 Task: Sort the products in the category "Pasta" by unit price (high first).
Action: Mouse moved to (15, 116)
Screenshot: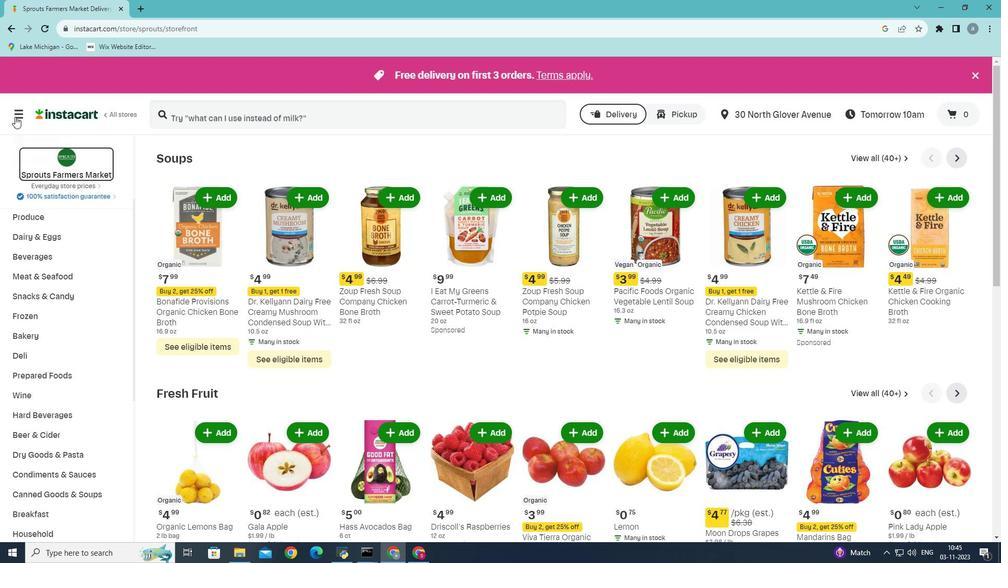 
Action: Mouse pressed left at (15, 116)
Screenshot: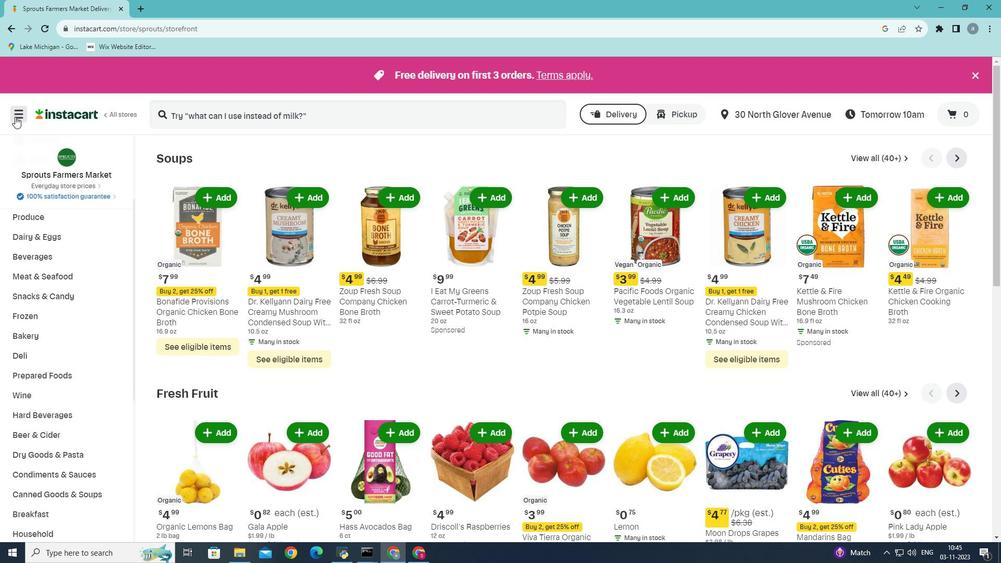 
Action: Mouse moved to (37, 289)
Screenshot: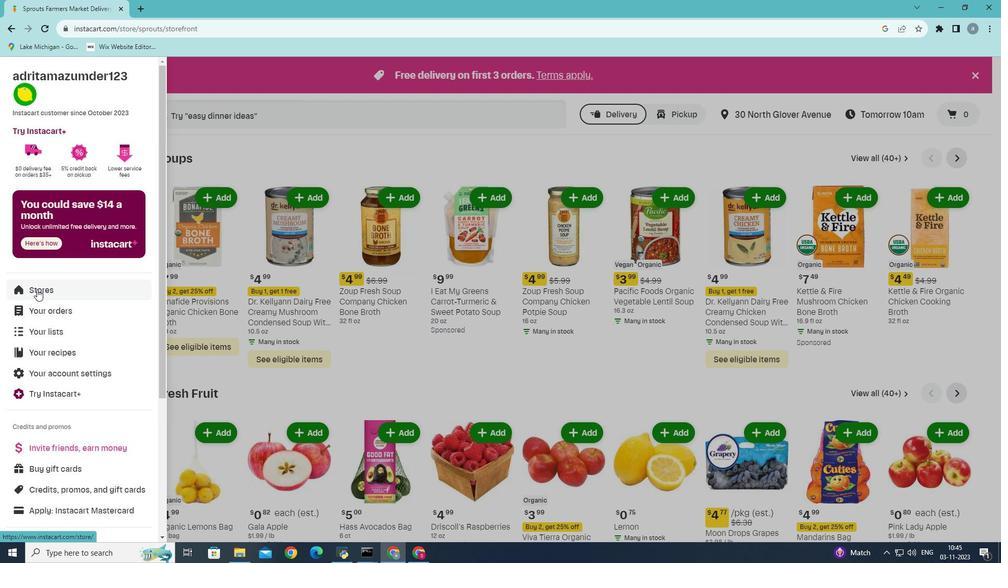 
Action: Mouse pressed left at (37, 289)
Screenshot: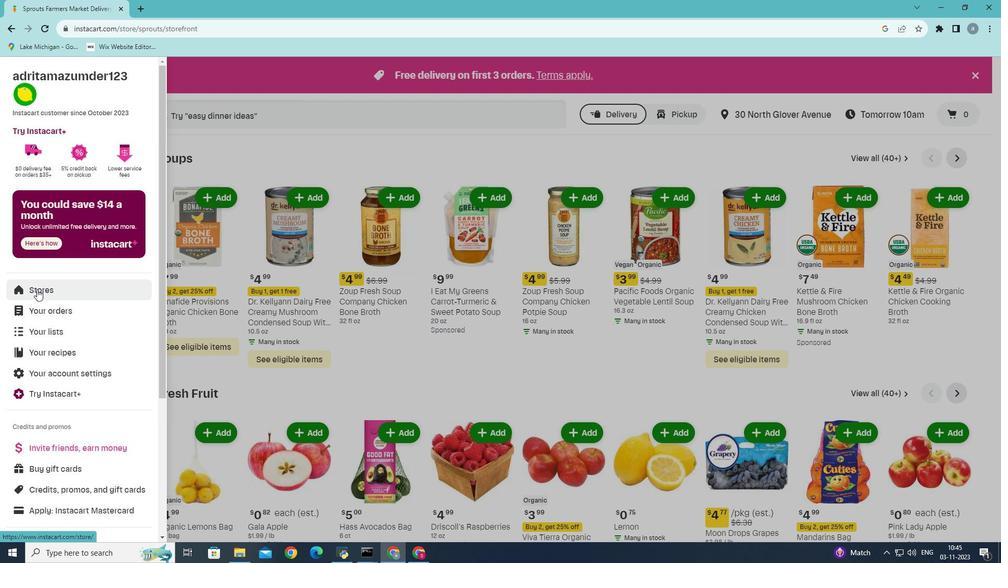 
Action: Mouse moved to (240, 119)
Screenshot: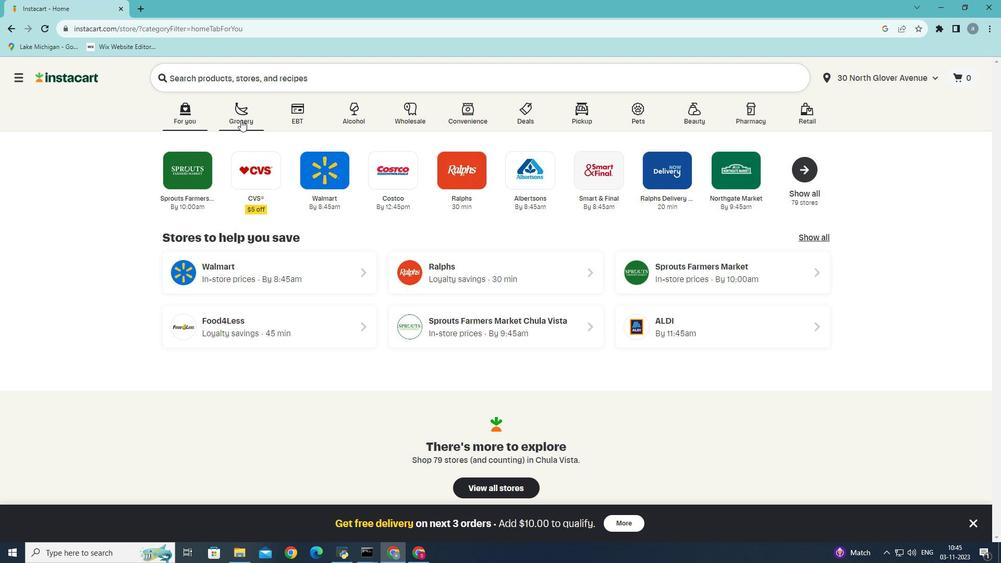 
Action: Mouse pressed left at (240, 119)
Screenshot: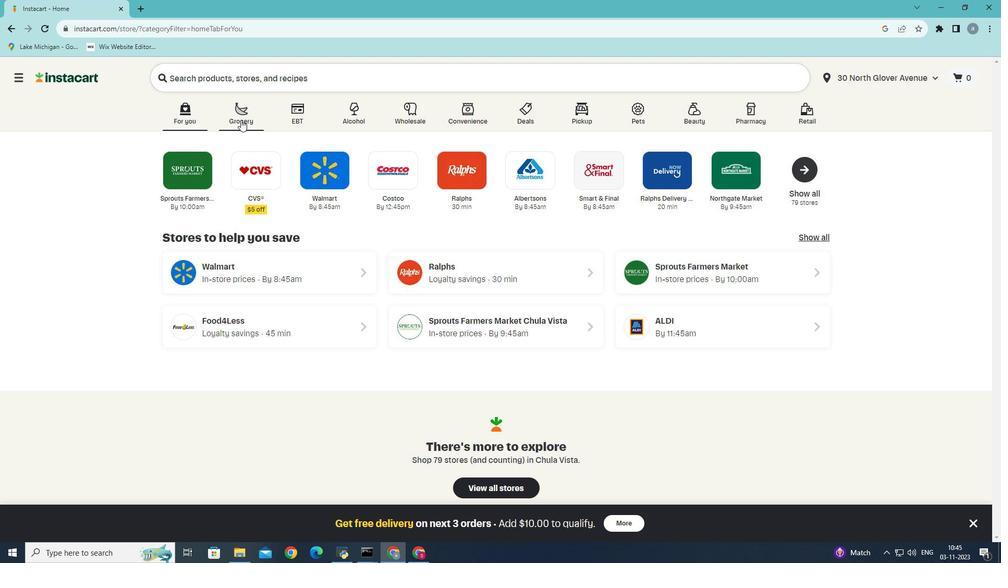 
Action: Mouse moved to (231, 309)
Screenshot: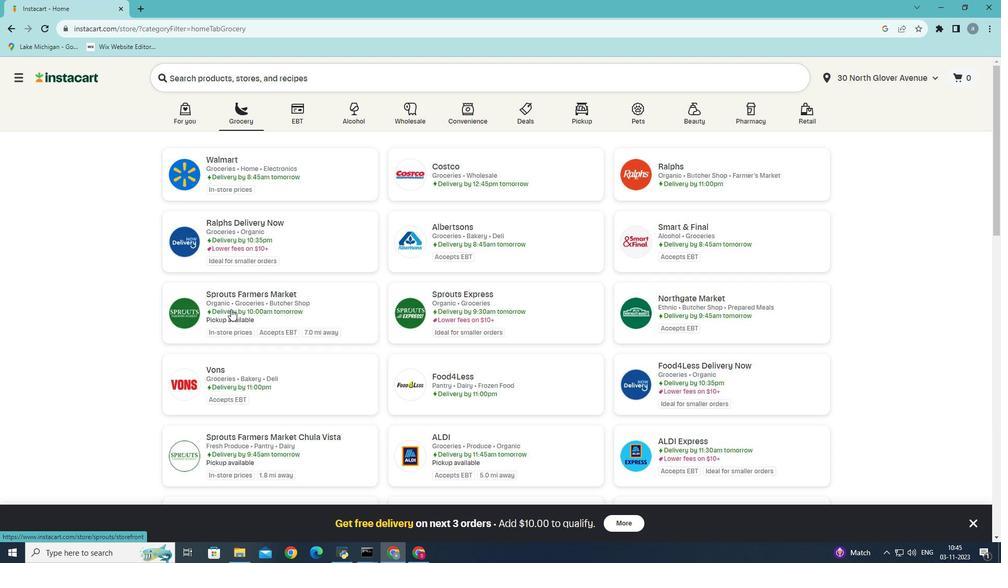 
Action: Mouse pressed left at (231, 309)
Screenshot: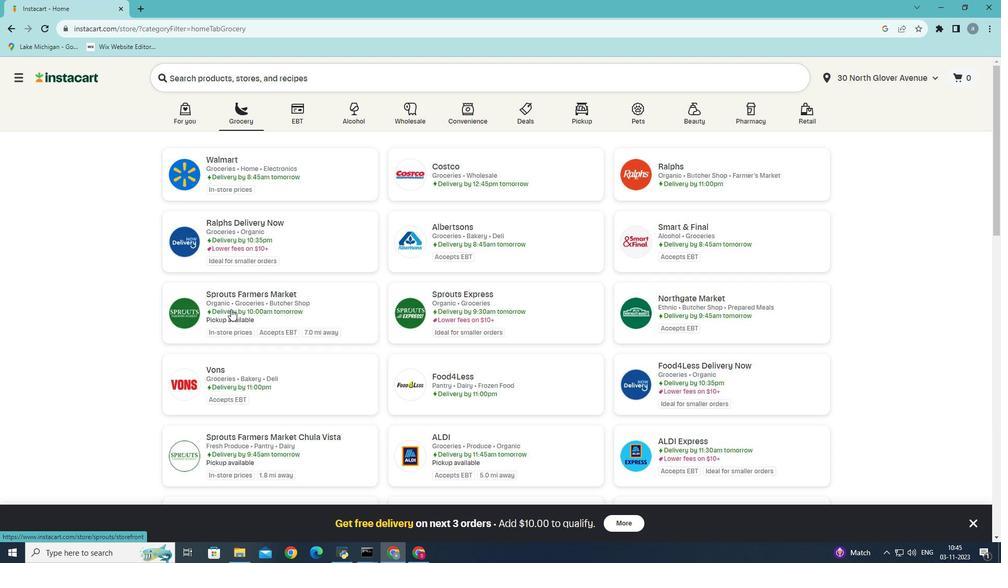 
Action: Mouse moved to (41, 434)
Screenshot: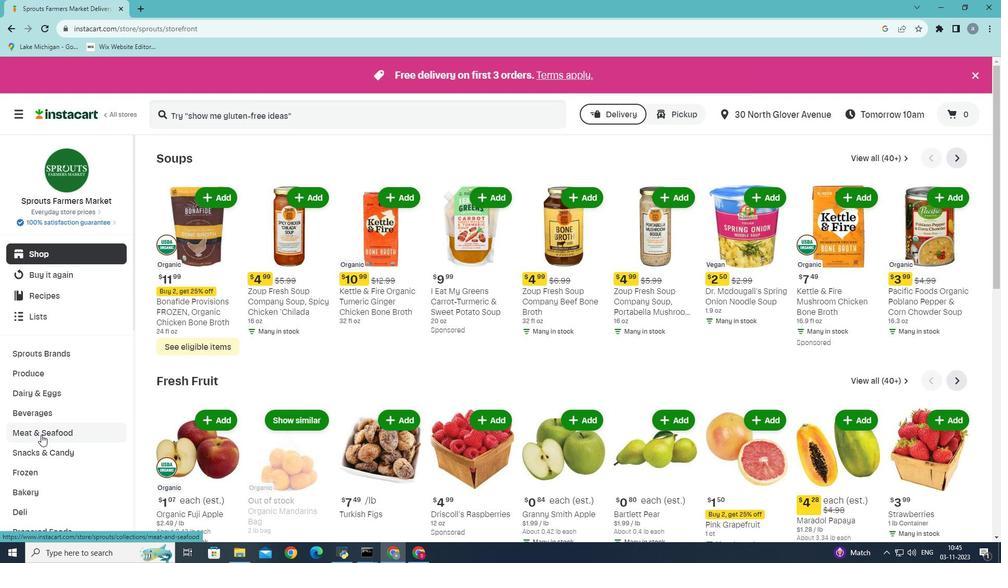 
Action: Mouse scrolled (41, 434) with delta (0, 0)
Screenshot: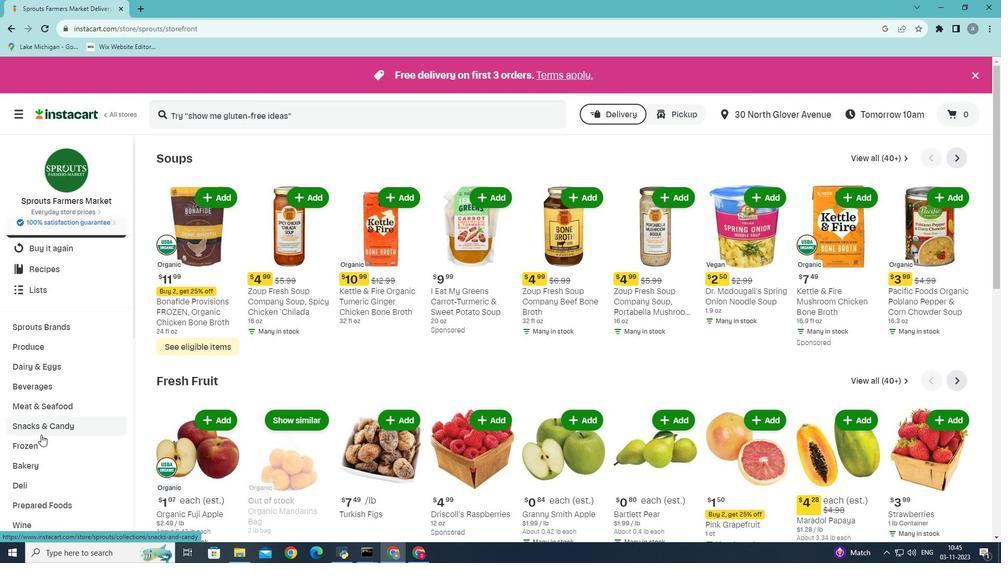 
Action: Mouse scrolled (41, 434) with delta (0, 0)
Screenshot: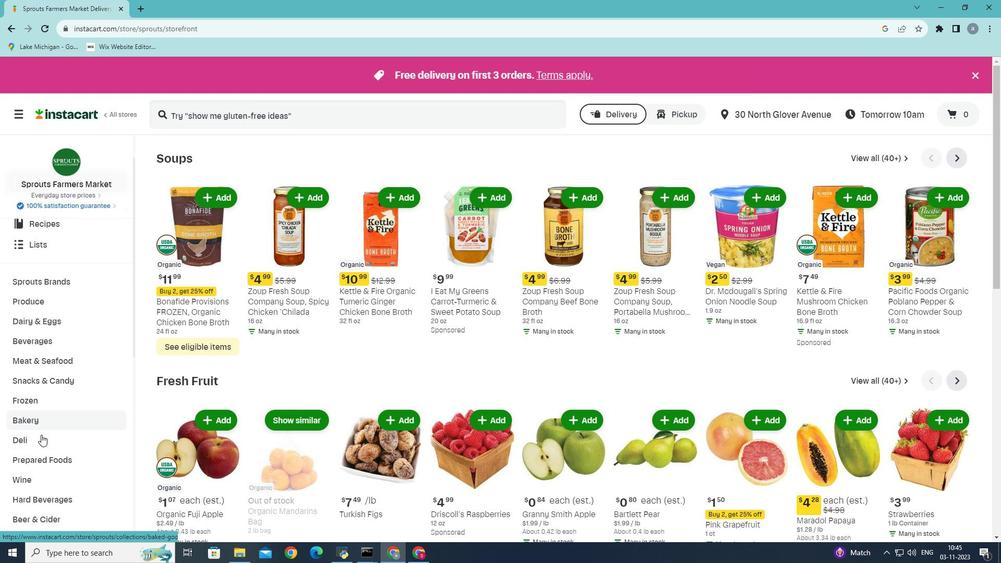 
Action: Mouse moved to (46, 428)
Screenshot: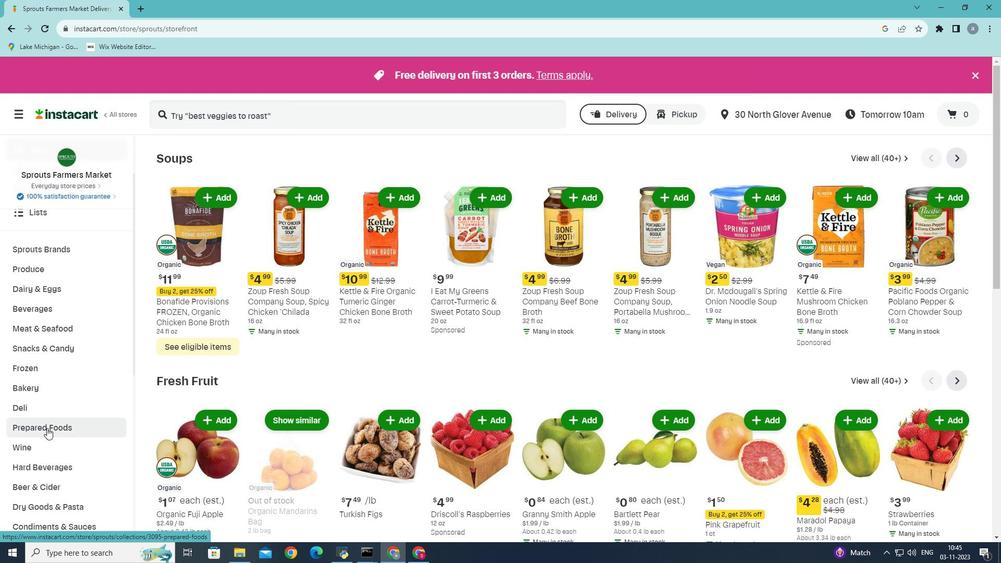 
Action: Mouse pressed left at (46, 428)
Screenshot: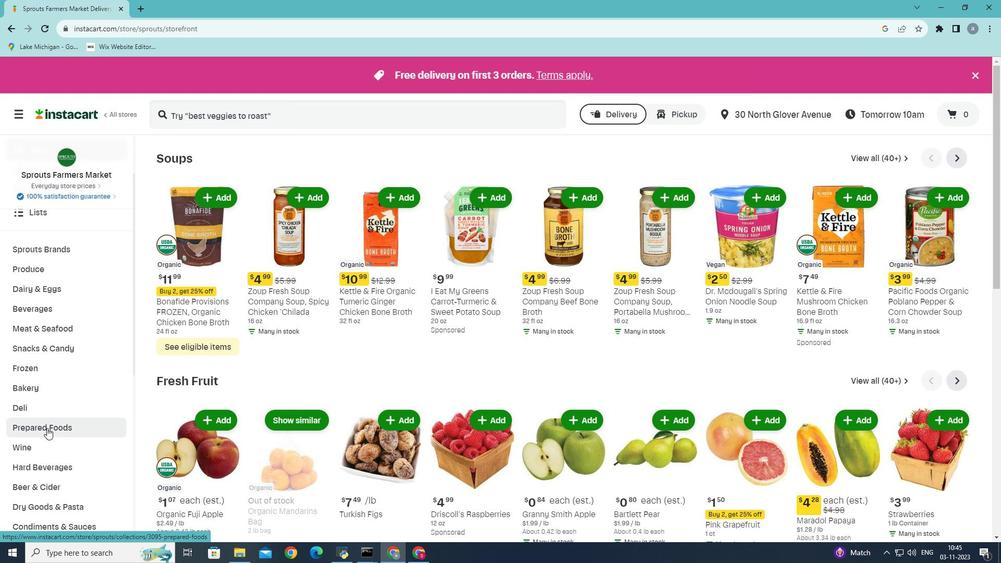 
Action: Mouse moved to (378, 180)
Screenshot: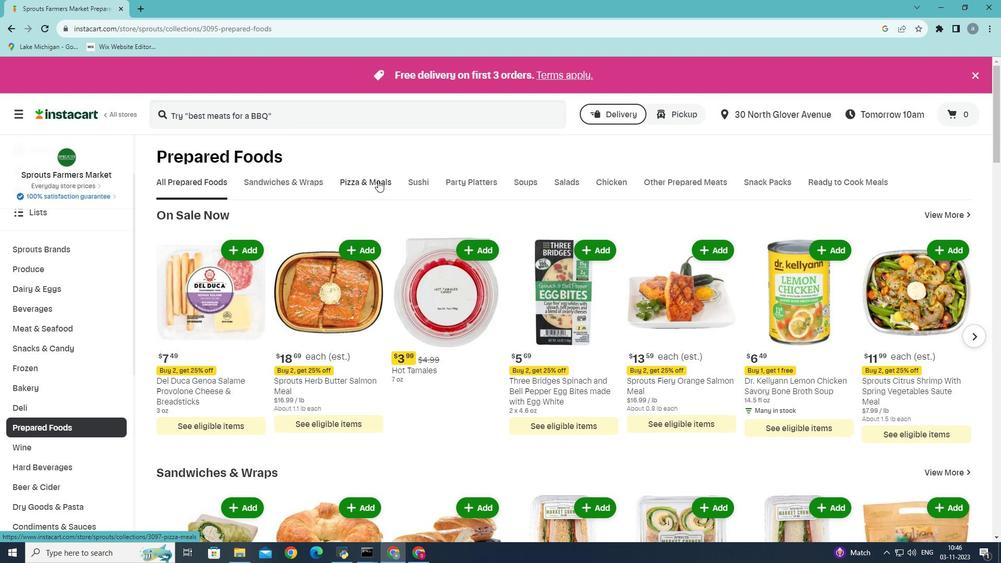 
Action: Mouse pressed left at (378, 180)
Screenshot: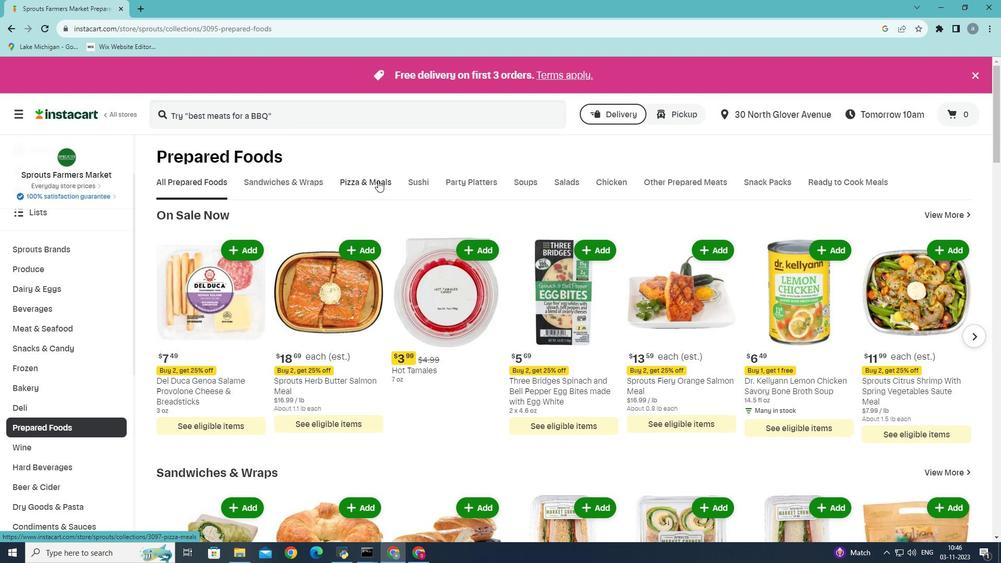 
Action: Mouse moved to (290, 228)
Screenshot: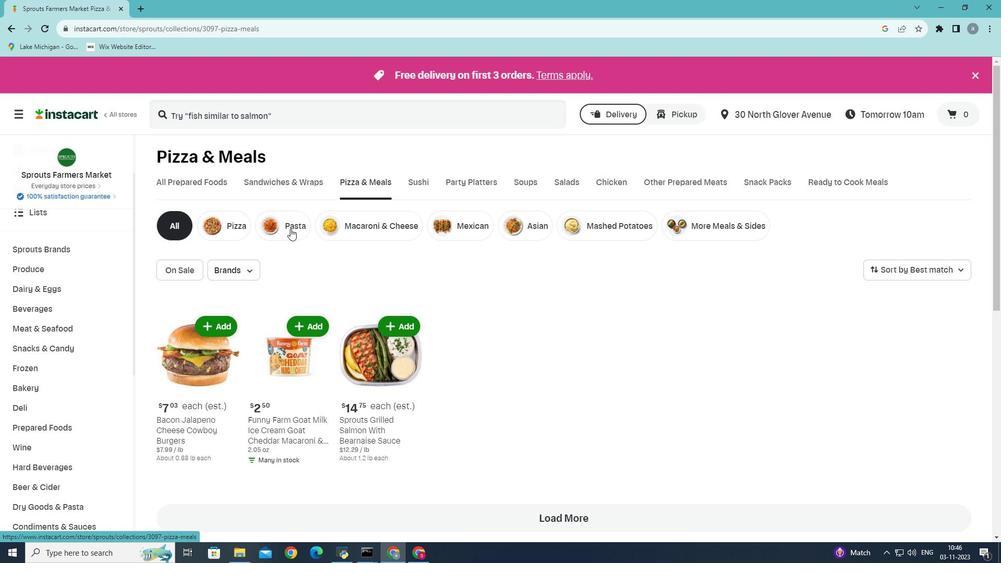 
Action: Mouse pressed left at (290, 228)
Screenshot: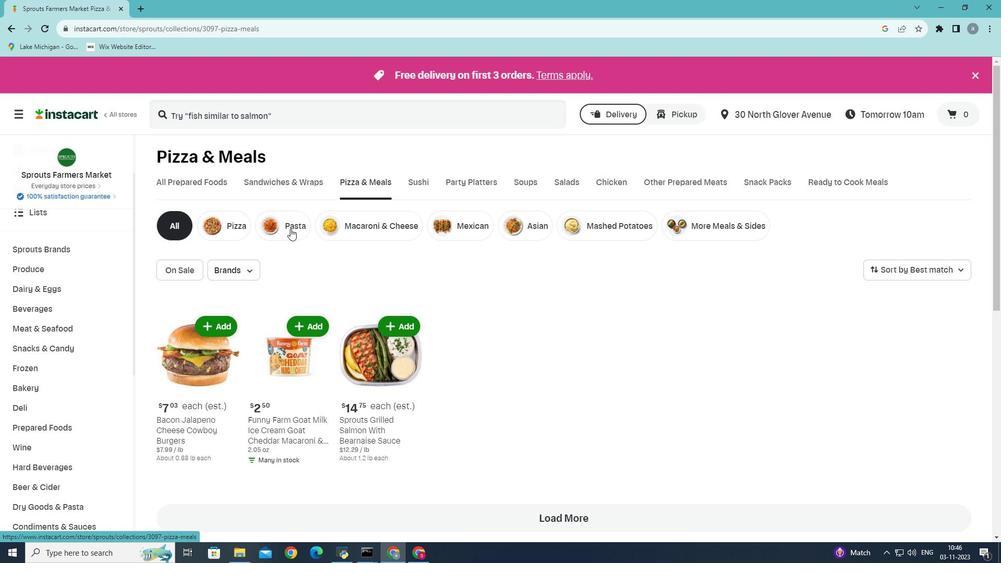 
Action: Mouse moved to (963, 268)
Screenshot: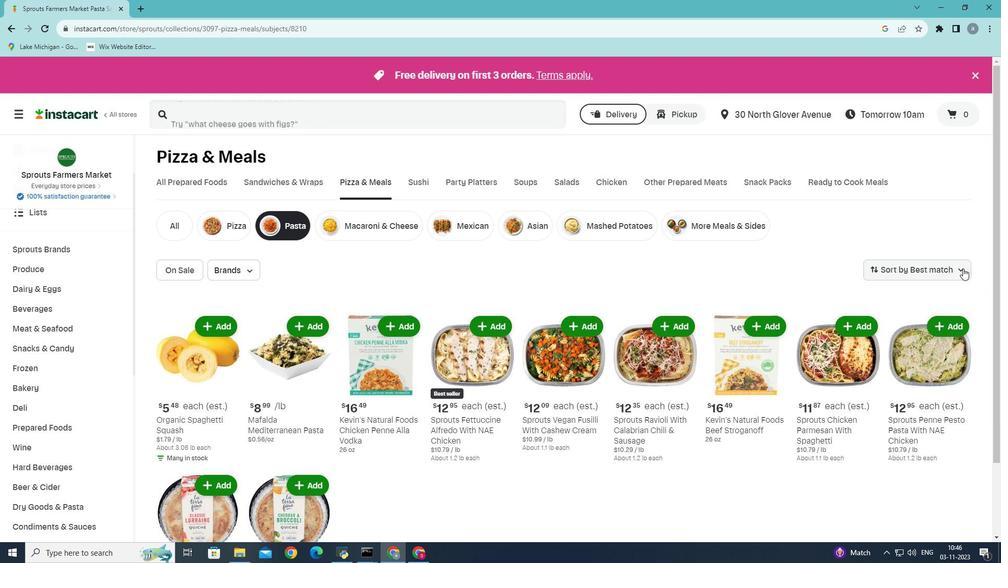 
Action: Mouse pressed left at (963, 268)
Screenshot: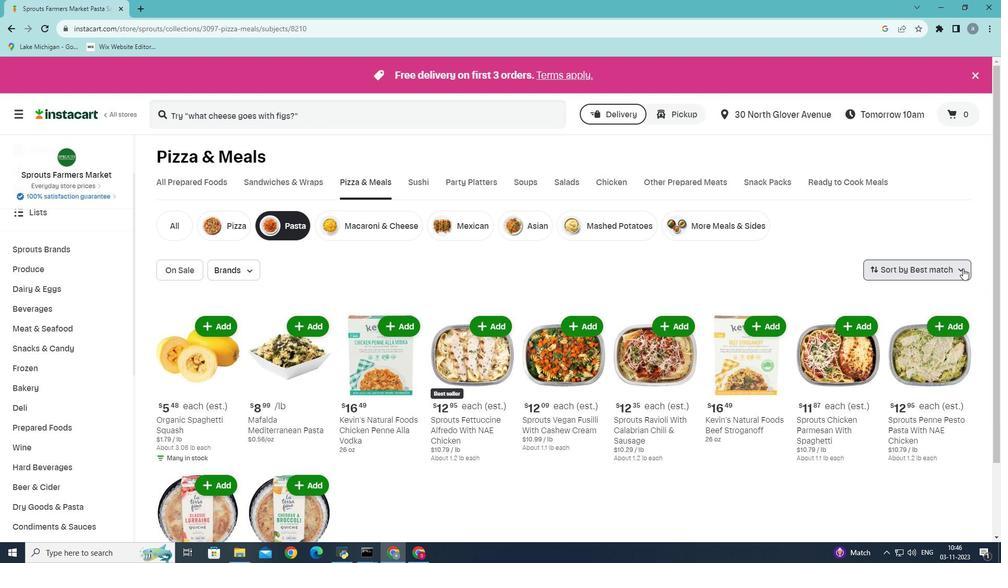 
Action: Mouse moved to (920, 396)
Screenshot: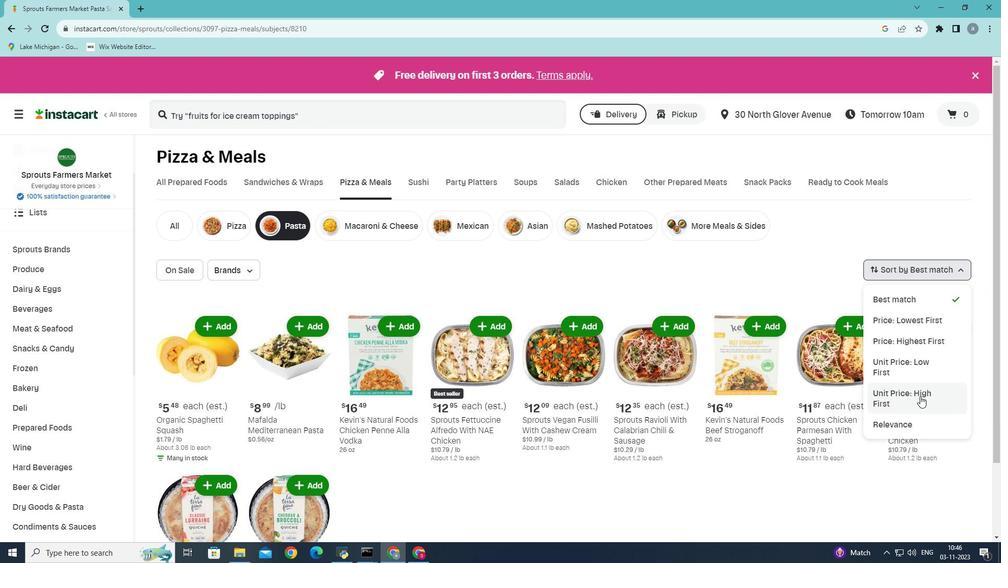 
Action: Mouse pressed left at (920, 396)
Screenshot: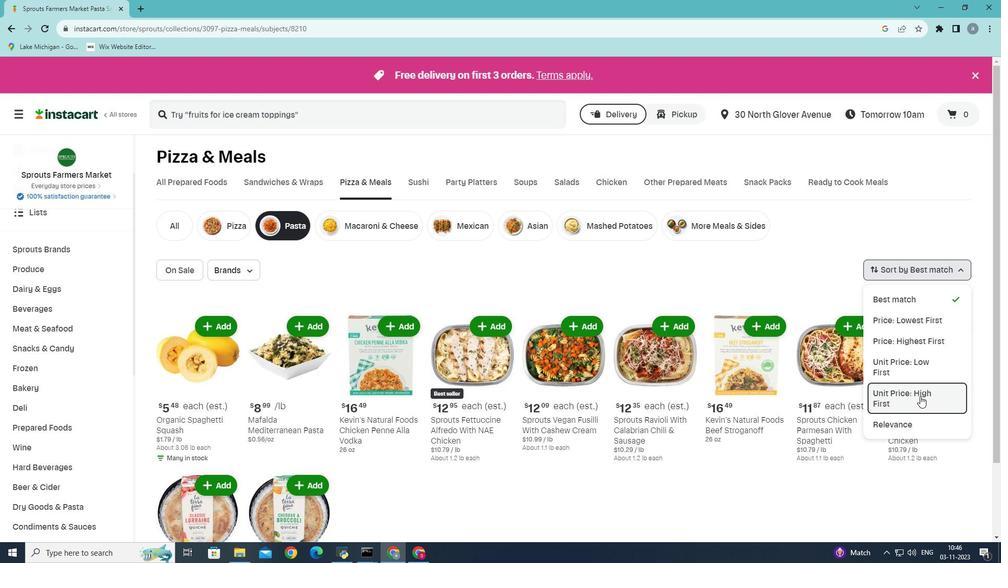 
Action: Mouse moved to (864, 381)
Screenshot: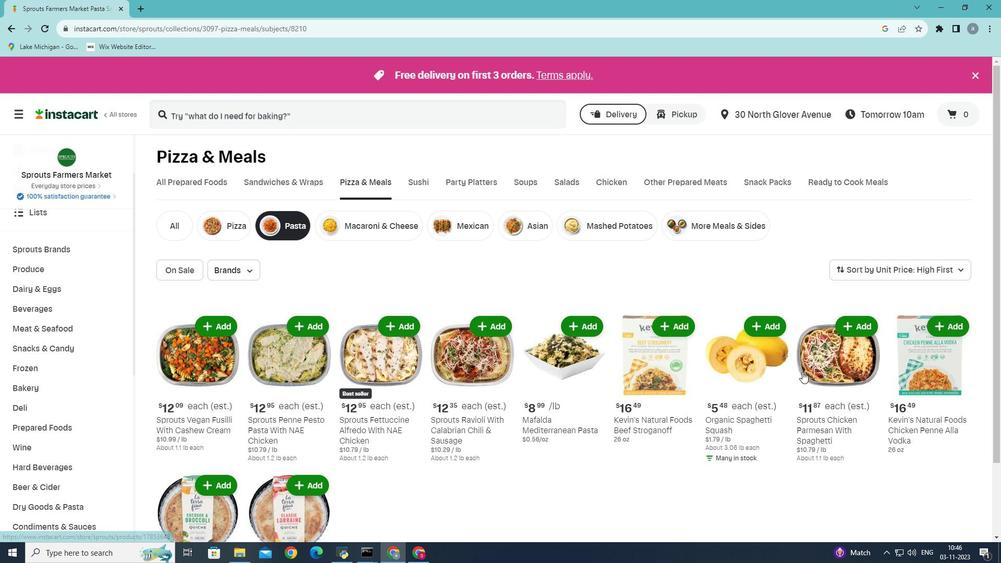 
